 Task: Add an event with the title Second Lunch and Learn: Effective Presentation Techniques and Storytelling, date '2023/11/27', time 7:50 AM to 9:50 AMand add a description: Welcome to our Team Building Workshop on Communication Skills, a dynamic and interactive session designed to enhance communication effectiveness and foster stronger collaboration within your team. This workshop is tailored for individuals who want to improve their communication skills, build rapport, and establish a foundation of open and effective communication within their team., put the event into Red category . Add location for the event as: 456 Philae Temple, Aswan, Egypt, logged in from the account softage.10@softage.netand send the event invitation to softage.9@softage.net and softage.8@softage.net. Set a reminder for the event 15 minutes before
Action: Mouse moved to (86, 106)
Screenshot: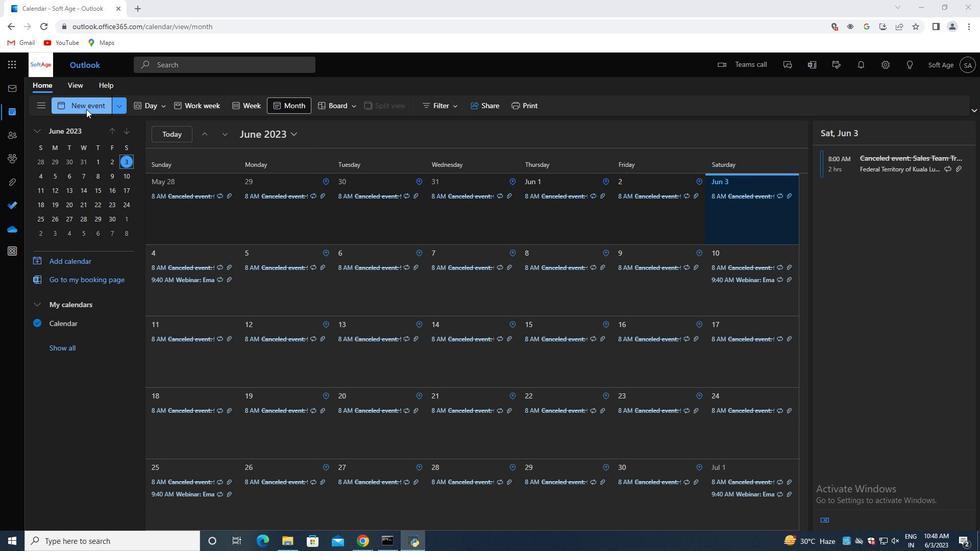 
Action: Mouse pressed left at (86, 106)
Screenshot: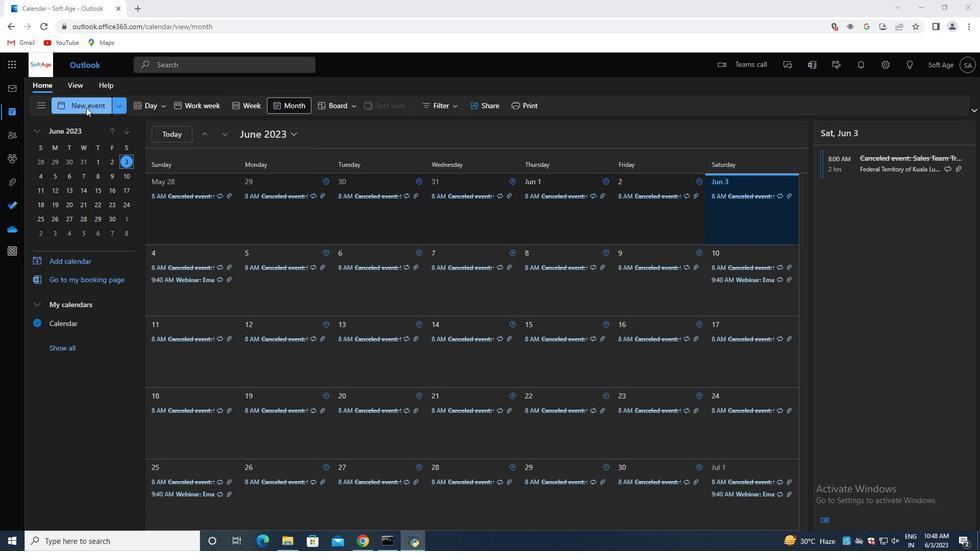 
Action: Mouse moved to (260, 172)
Screenshot: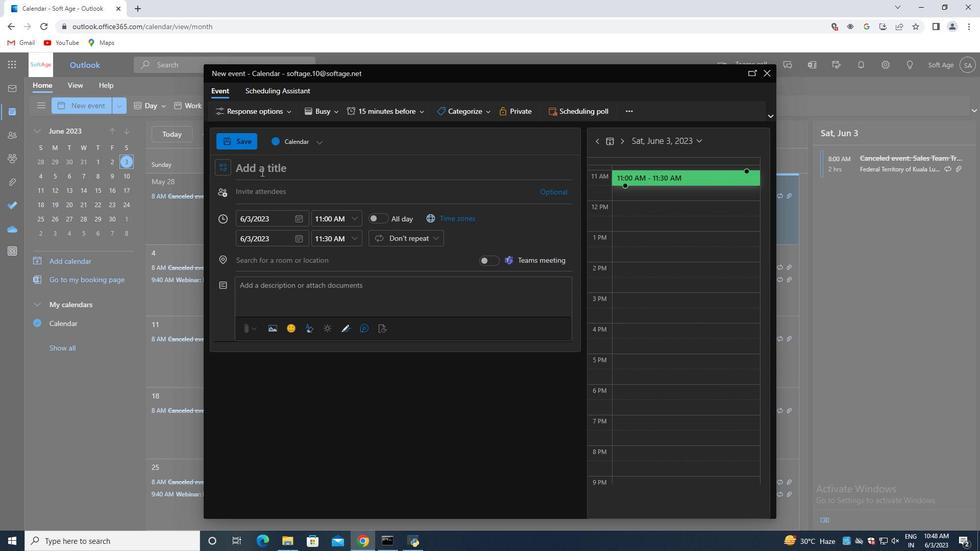 
Action: Mouse pressed left at (260, 172)
Screenshot: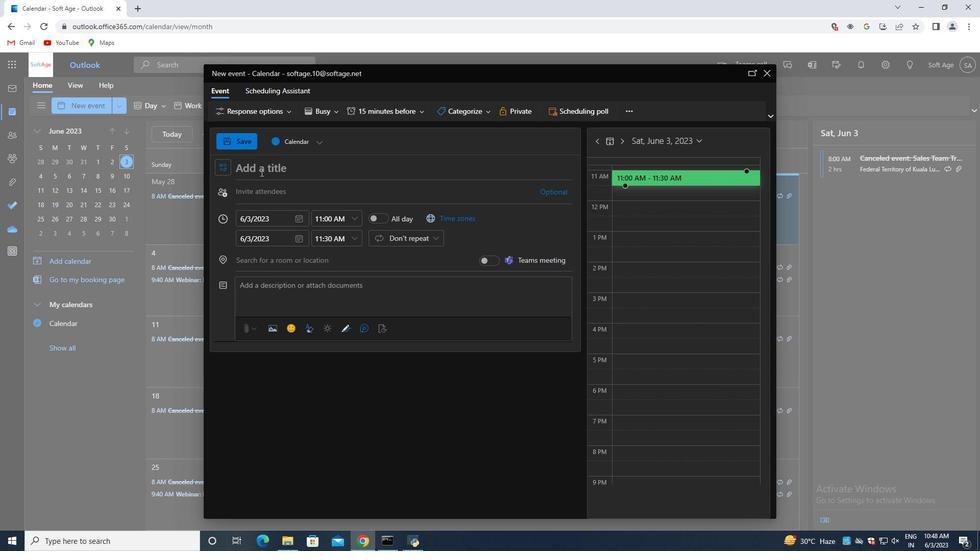 
Action: Key pressed <Key.shift>Second<Key.space><Key.shift>Lunch<Key.space>and<Key.space><Key.shift><Key.shift>Learn<Key.shift_r>:<Key.space><Key.shift><Key.shift><Key.shift><Key.shift><Key.shift><Key.shift><Key.shift><Key.shift>Effective<Key.space><Key.shift>Presentation<Key.space><Key.shift>Techniques<Key.space>and<Key.space><Key.shift>Storytelling
Screenshot: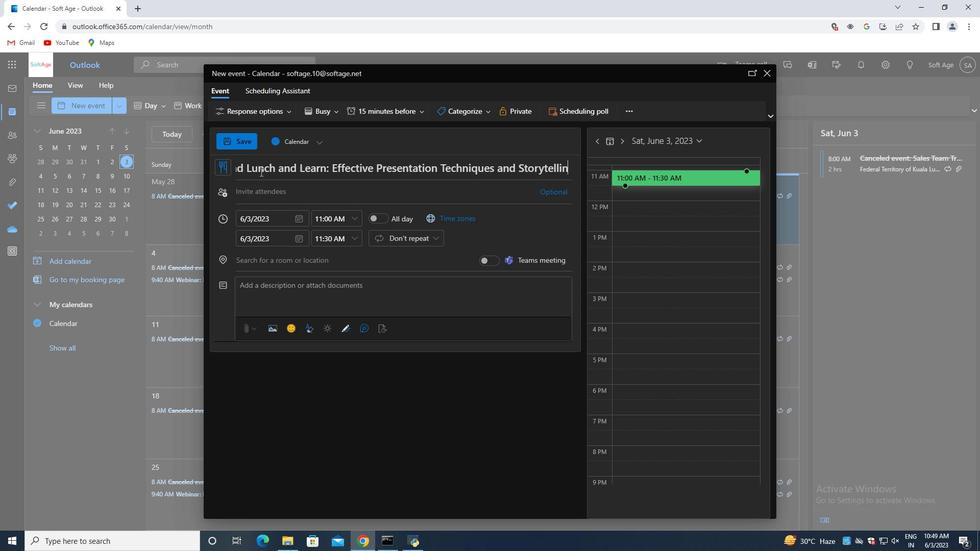 
Action: Mouse moved to (298, 217)
Screenshot: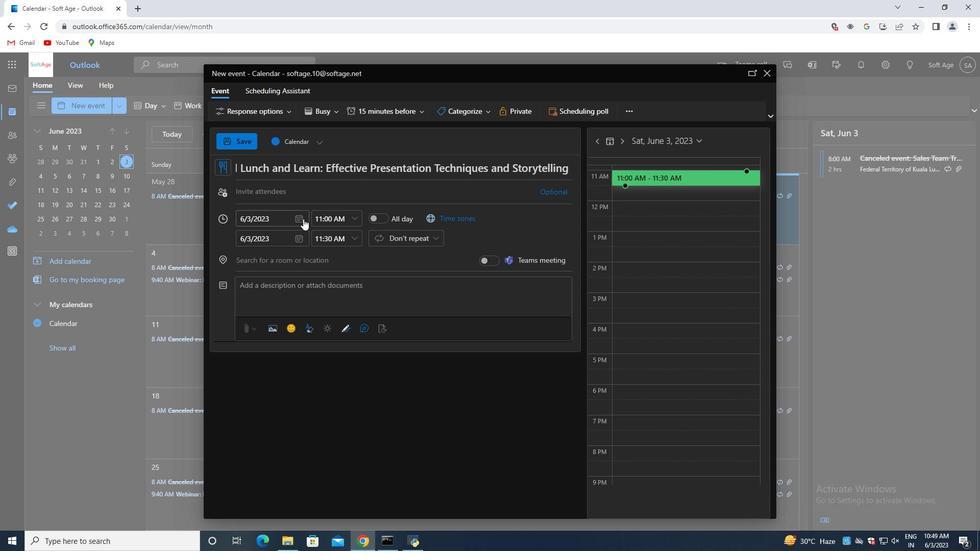 
Action: Mouse pressed left at (298, 217)
Screenshot: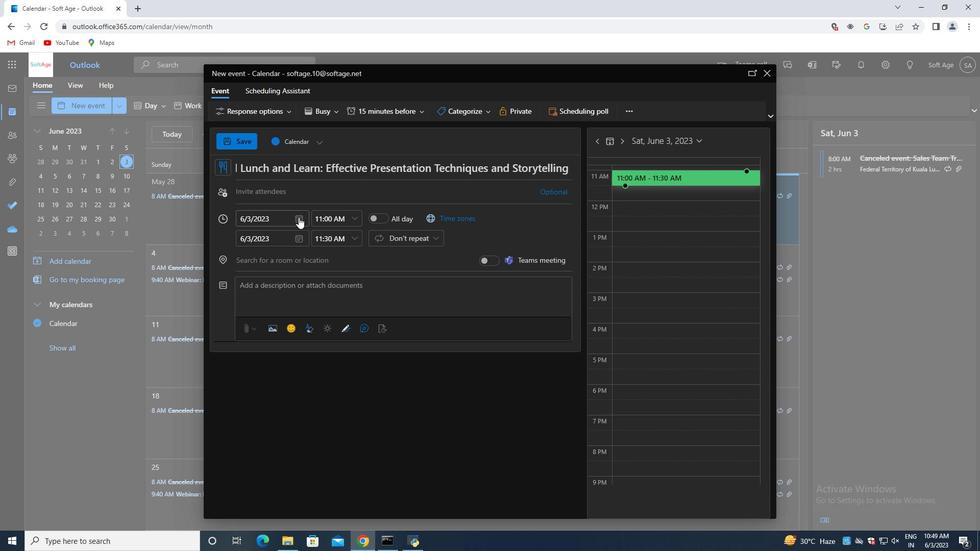
Action: Mouse moved to (337, 240)
Screenshot: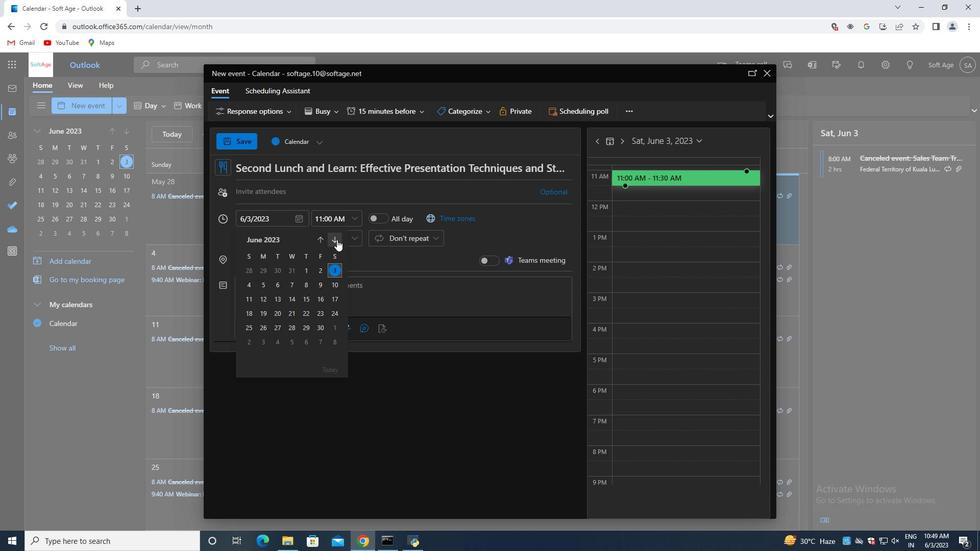 
Action: Mouse pressed left at (337, 240)
Screenshot: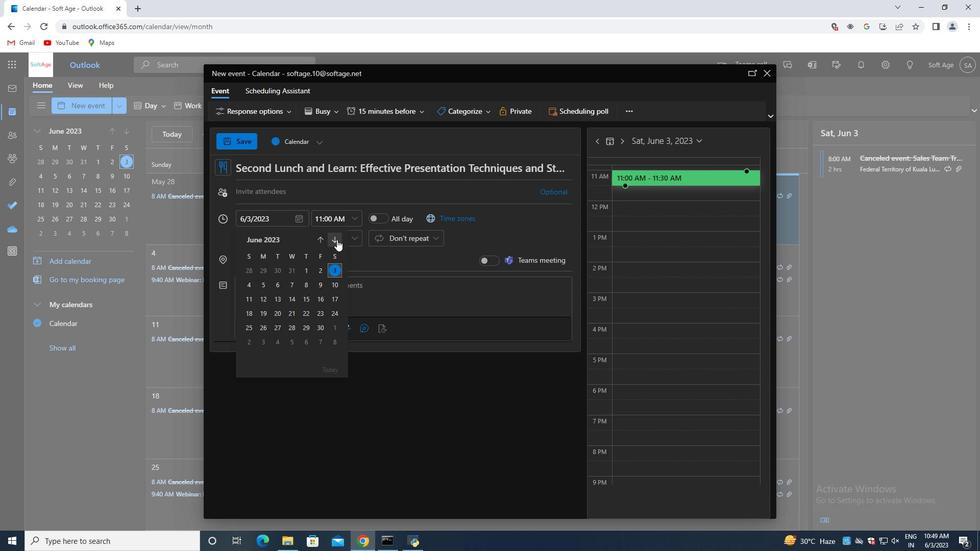 
Action: Mouse pressed left at (337, 240)
Screenshot: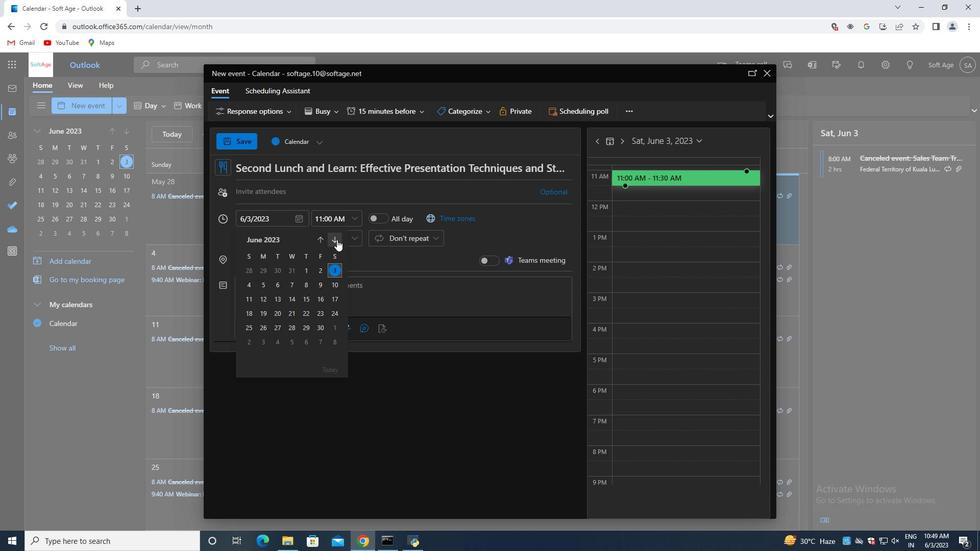 
Action: Mouse pressed left at (337, 240)
Screenshot: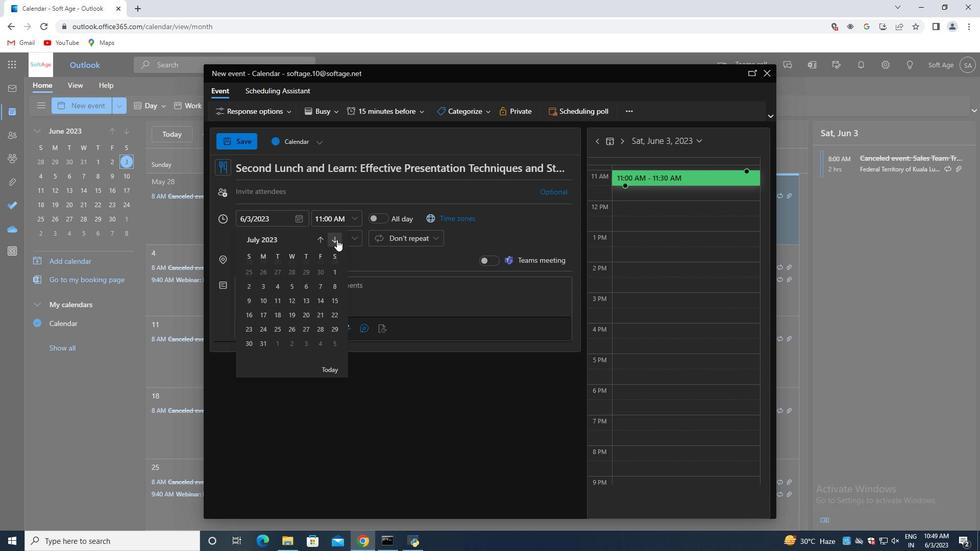 
Action: Mouse moved to (336, 240)
Screenshot: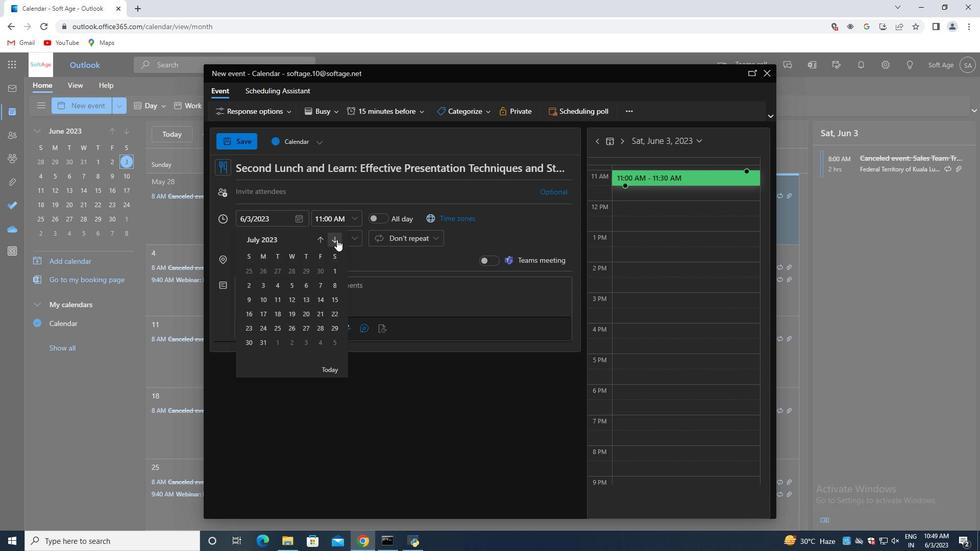 
Action: Mouse pressed left at (336, 240)
Screenshot: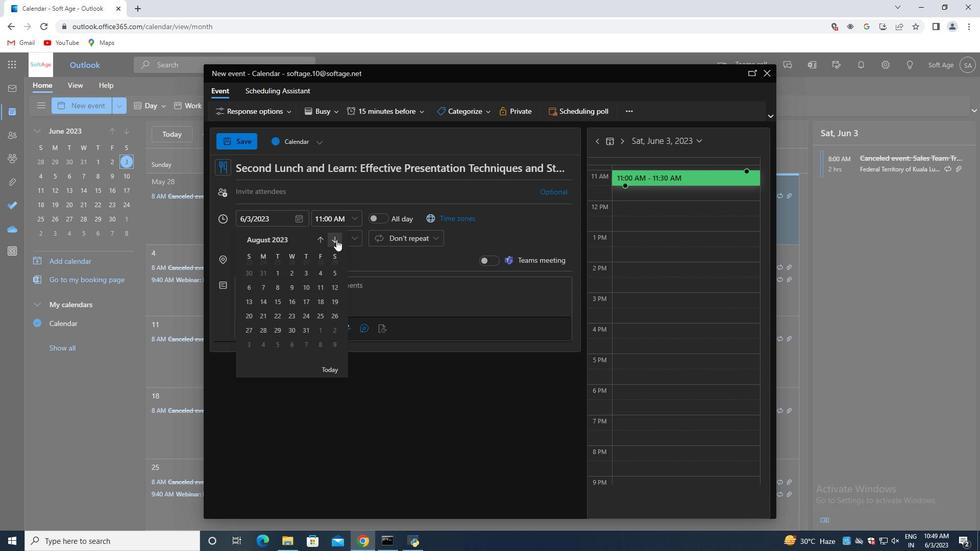 
Action: Mouse moved to (336, 240)
Screenshot: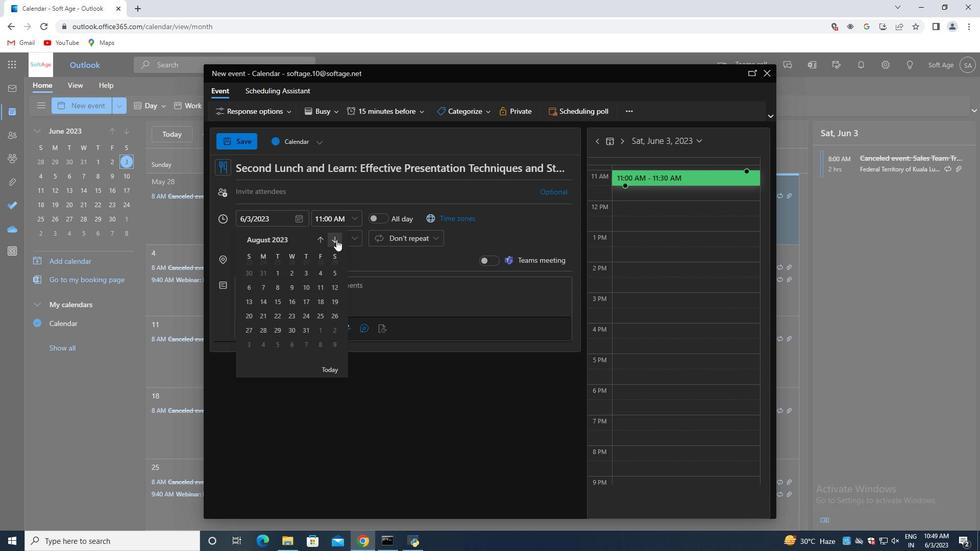 
Action: Mouse pressed left at (336, 240)
Screenshot: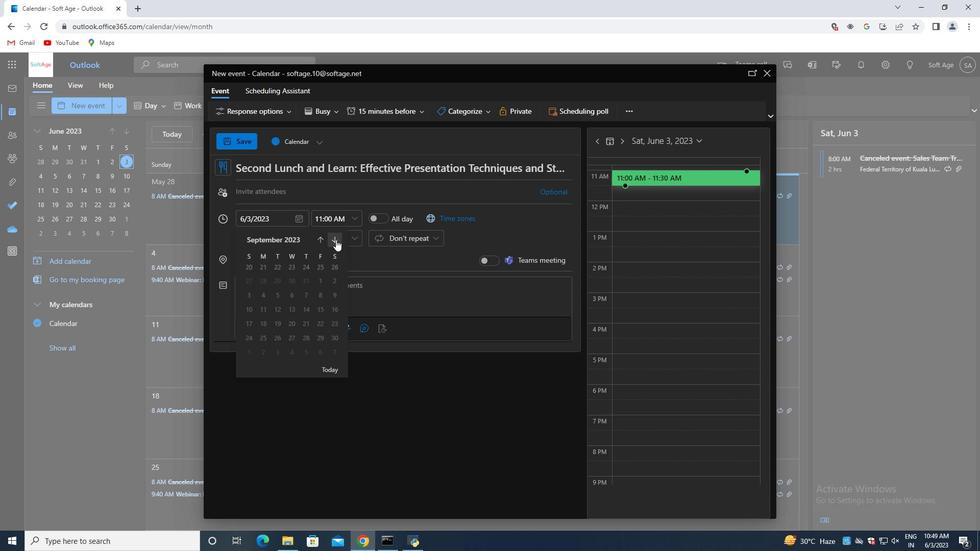 
Action: Mouse moved to (263, 326)
Screenshot: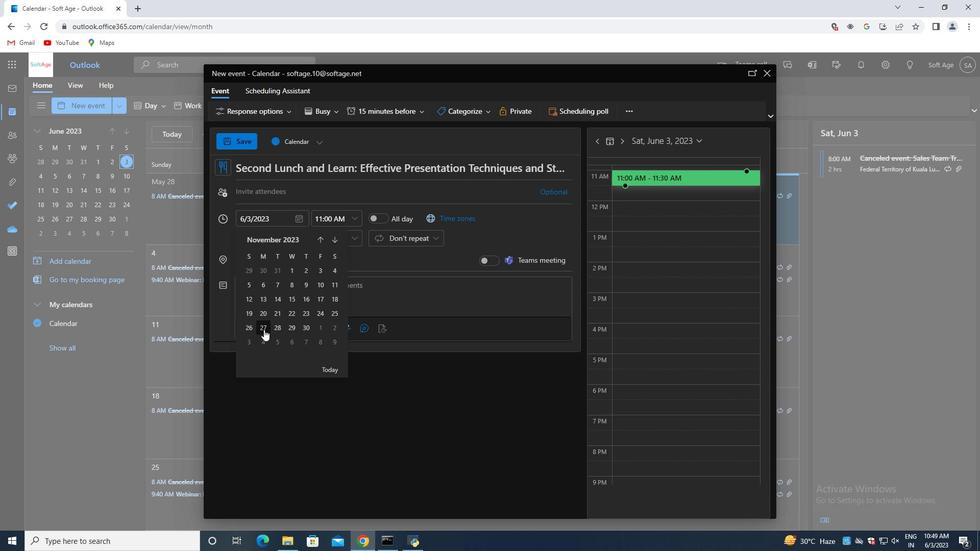 
Action: Mouse pressed left at (263, 326)
Screenshot: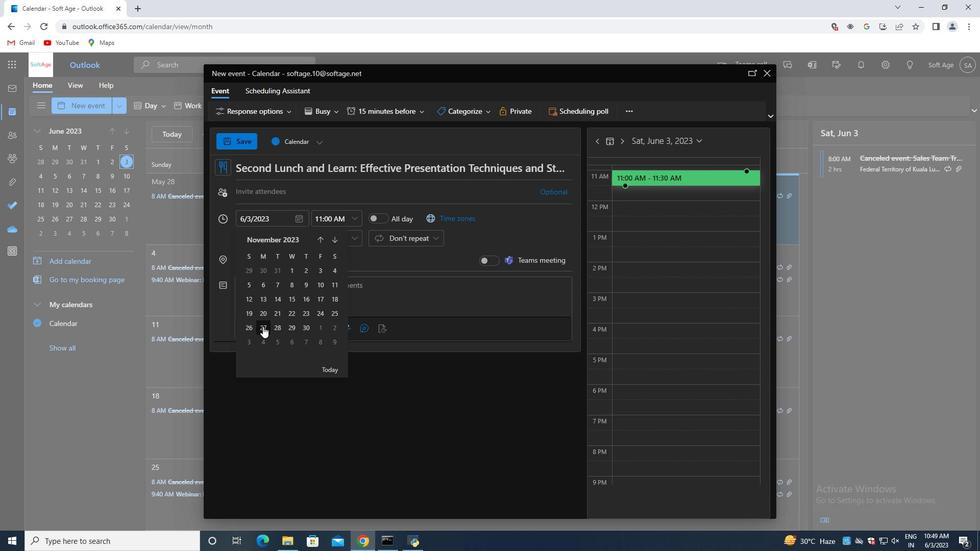 
Action: Mouse moved to (353, 215)
Screenshot: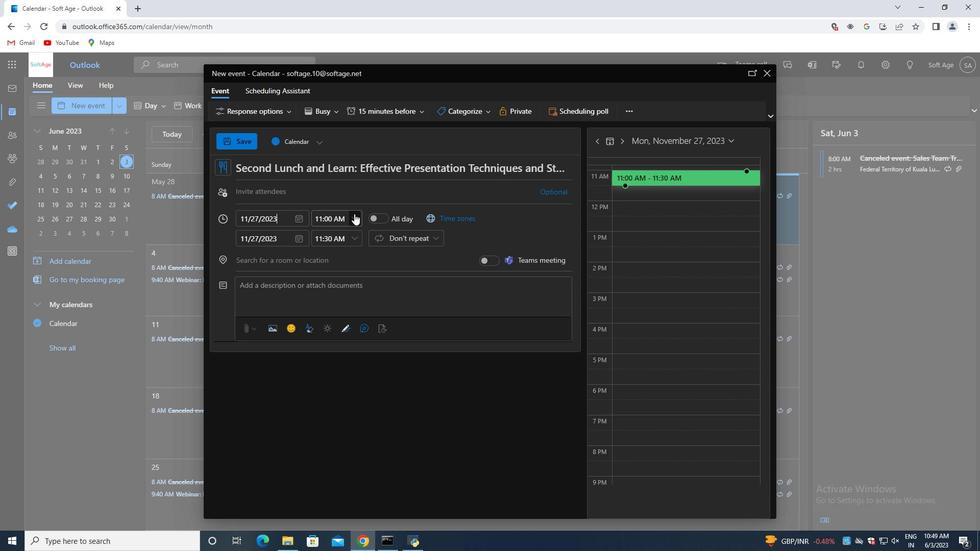 
Action: Mouse pressed left at (353, 215)
Screenshot: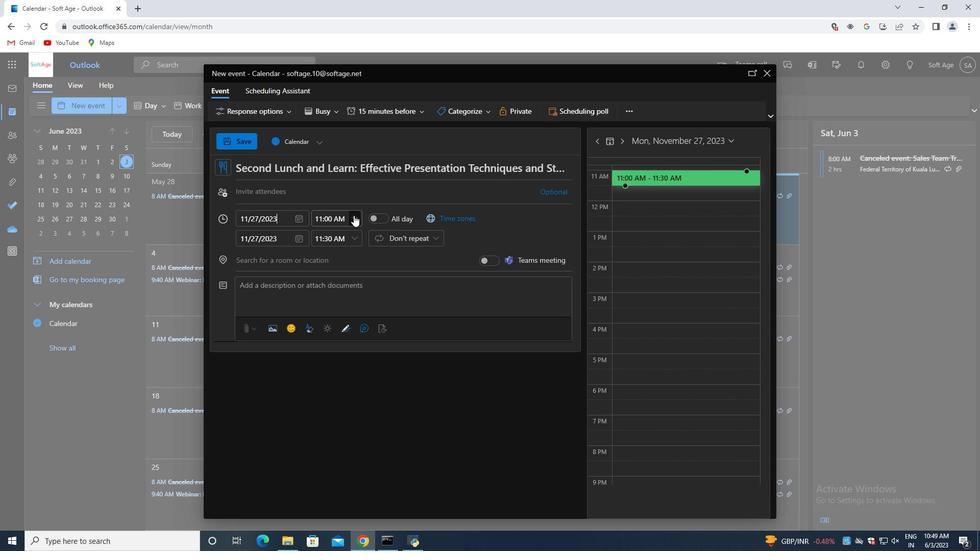
Action: Mouse moved to (332, 268)
Screenshot: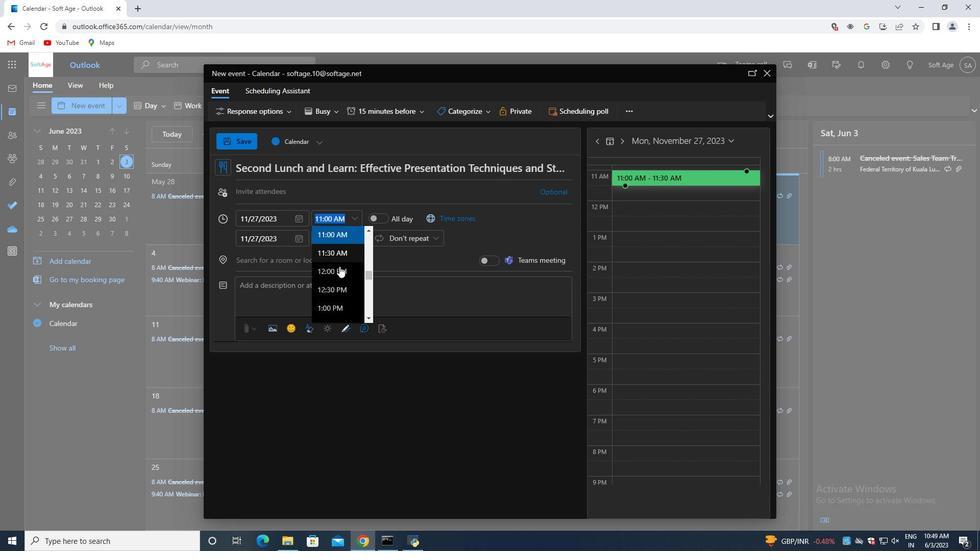 
Action: Mouse scrolled (332, 268) with delta (0, 0)
Screenshot: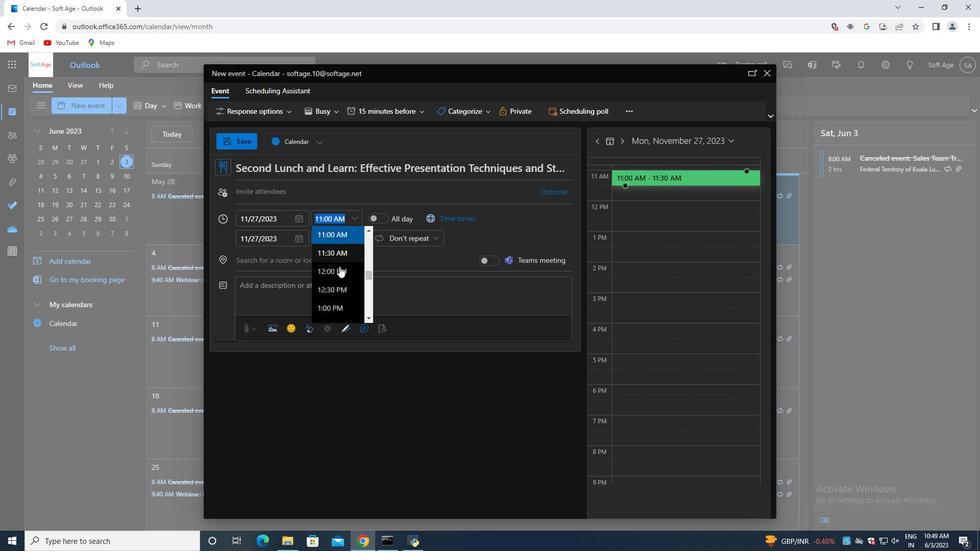 
Action: Mouse moved to (332, 267)
Screenshot: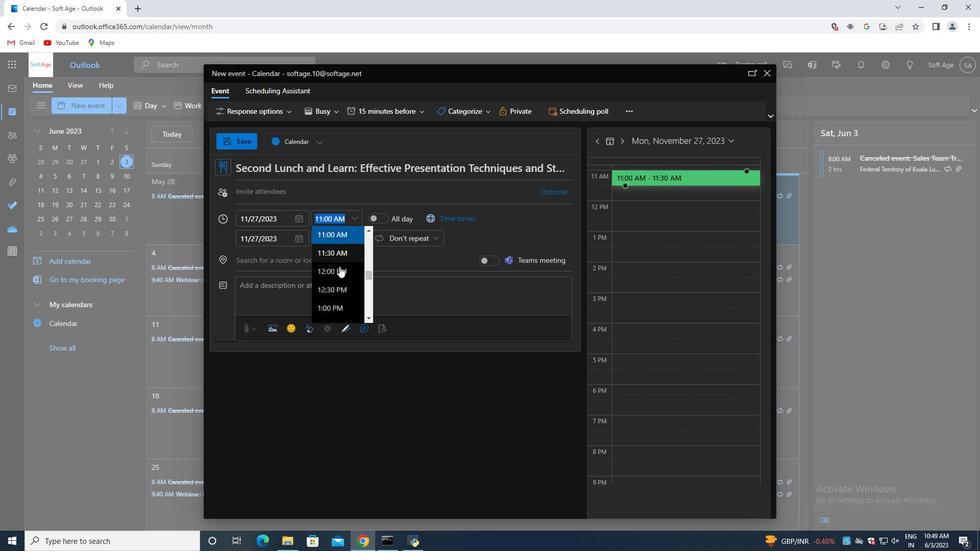 
Action: Mouse scrolled (332, 268) with delta (0, 0)
Screenshot: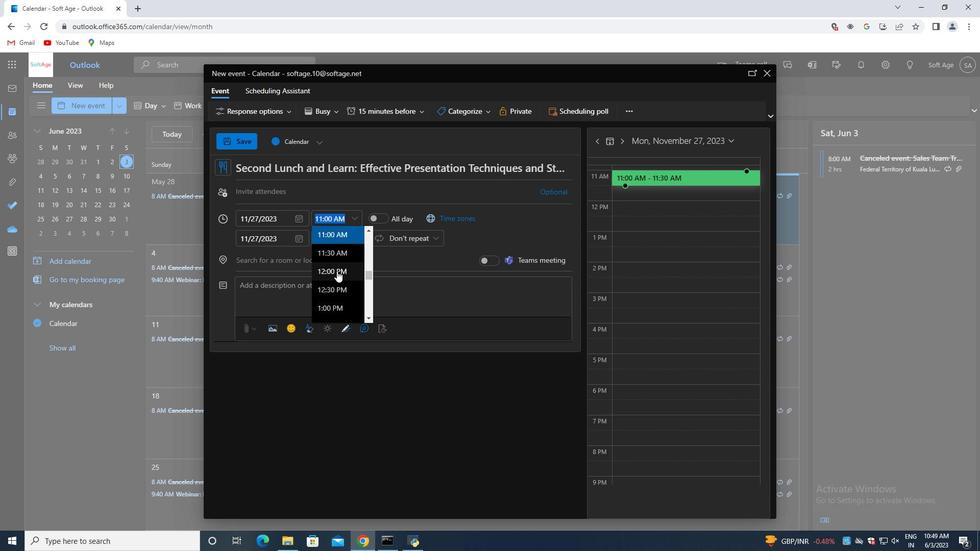 
Action: Mouse scrolled (332, 268) with delta (0, 0)
Screenshot: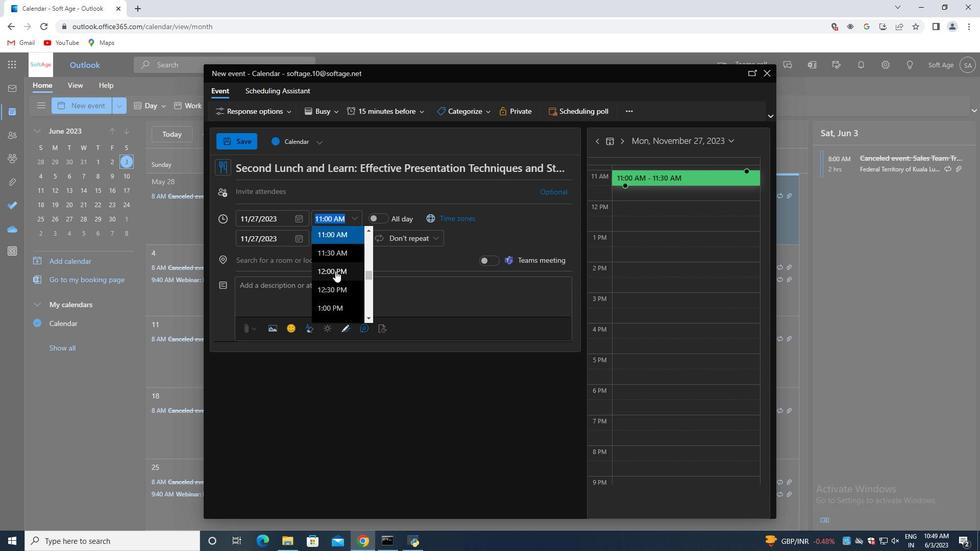 
Action: Mouse moved to (334, 256)
Screenshot: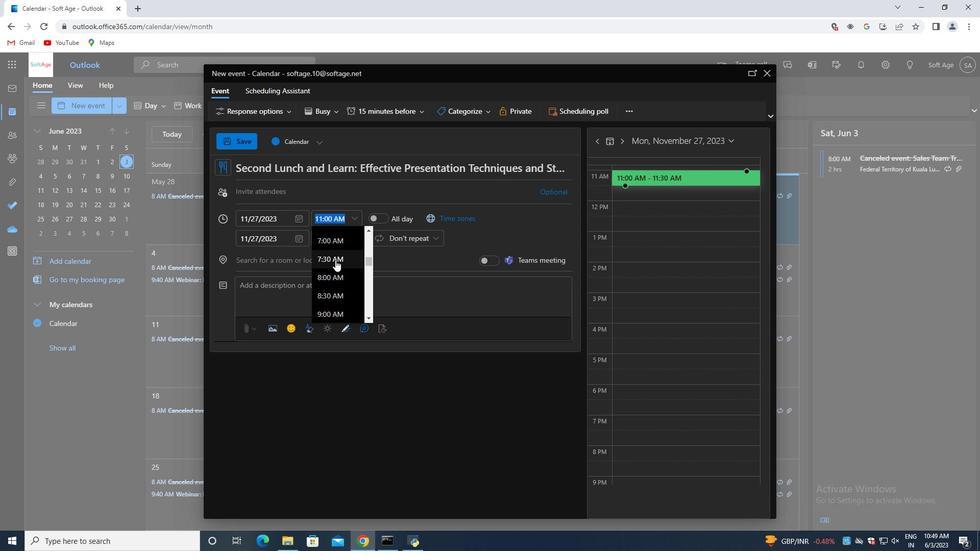 
Action: Mouse pressed left at (334, 256)
Screenshot: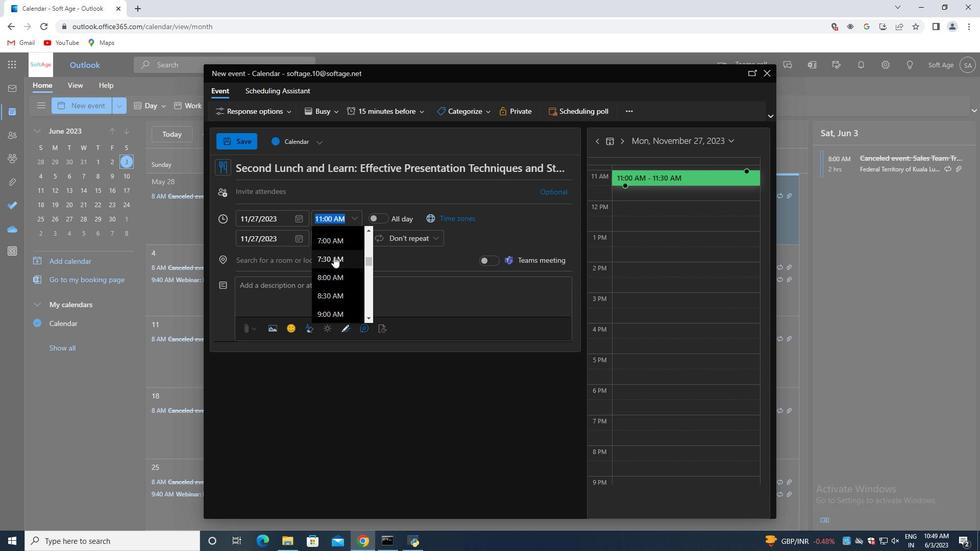 
Action: Mouse moved to (323, 218)
Screenshot: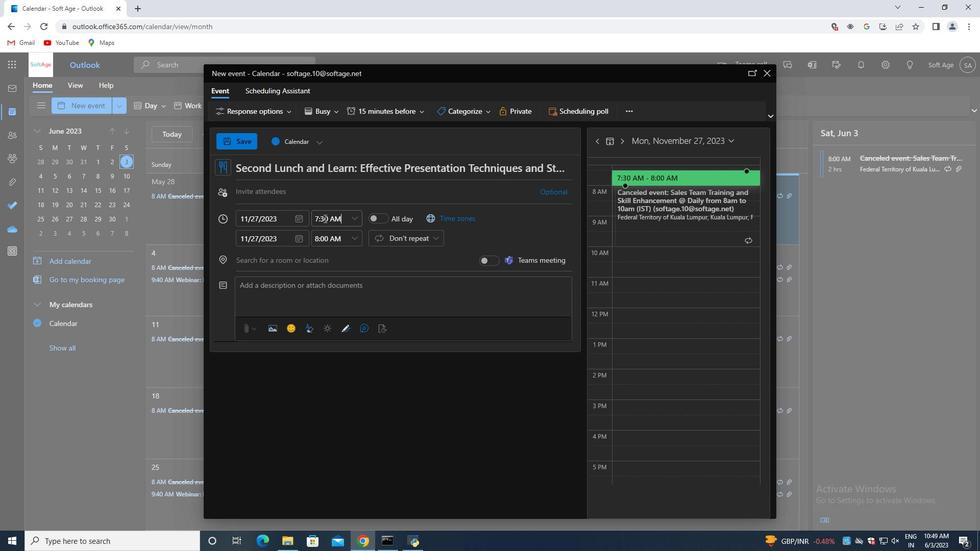 
Action: Mouse pressed left at (323, 218)
Screenshot: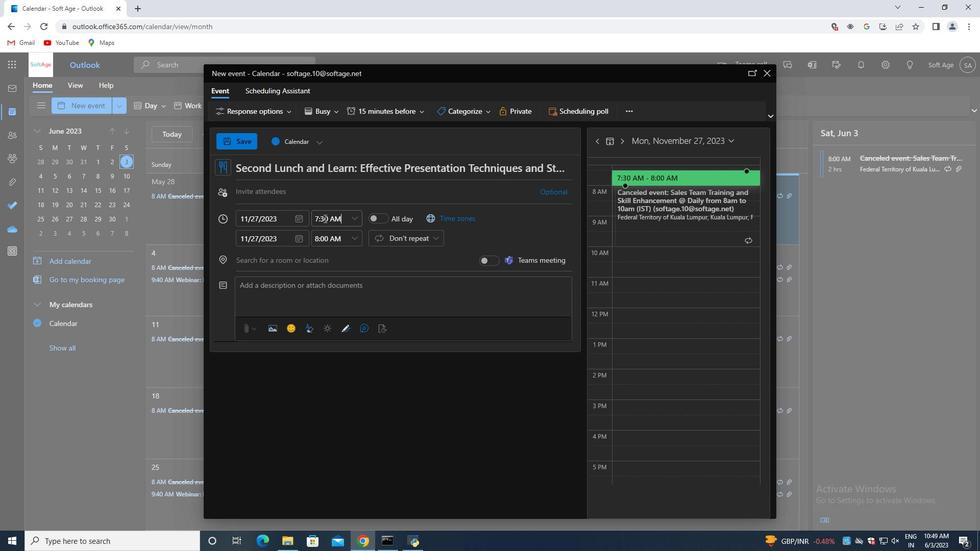 
Action: Key pressed <Key.backspace>5
Screenshot: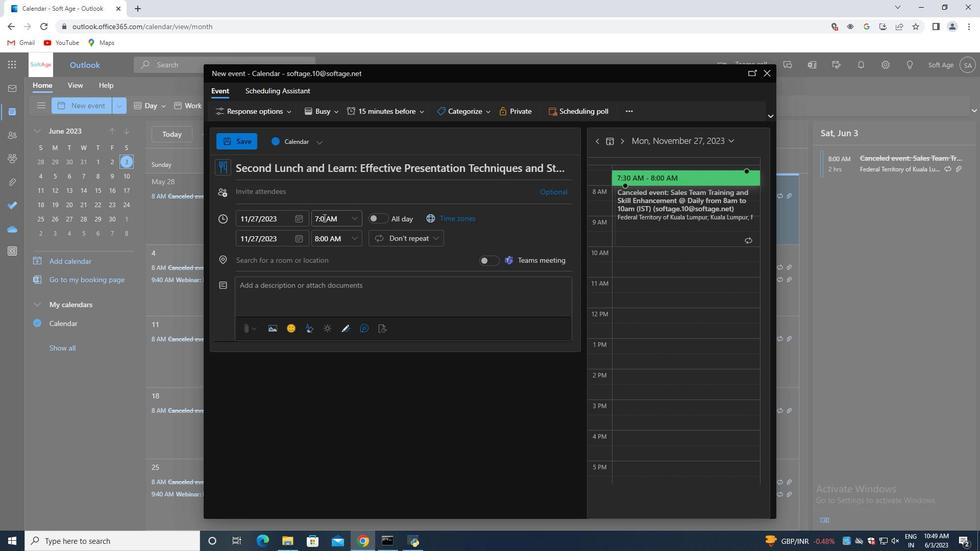 
Action: Mouse moved to (356, 237)
Screenshot: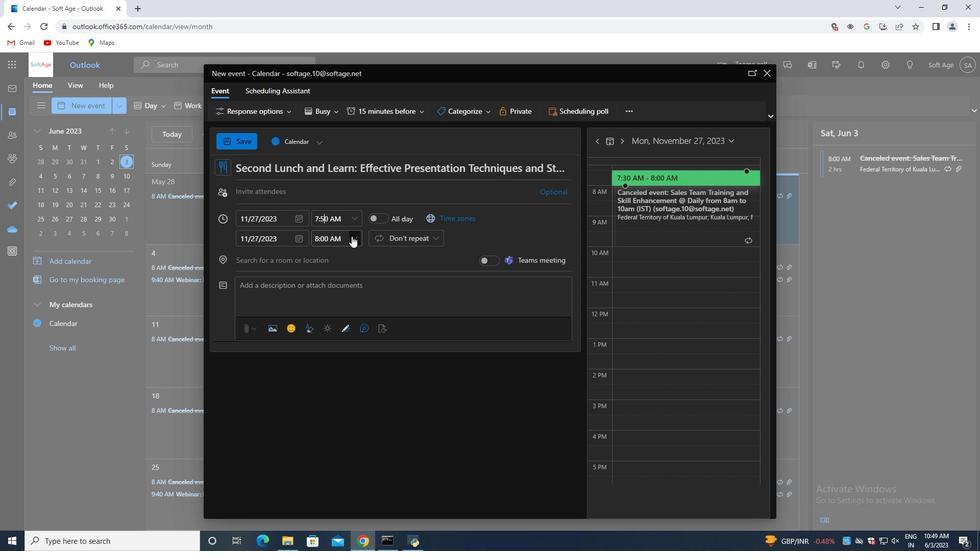 
Action: Mouse pressed left at (356, 237)
Screenshot: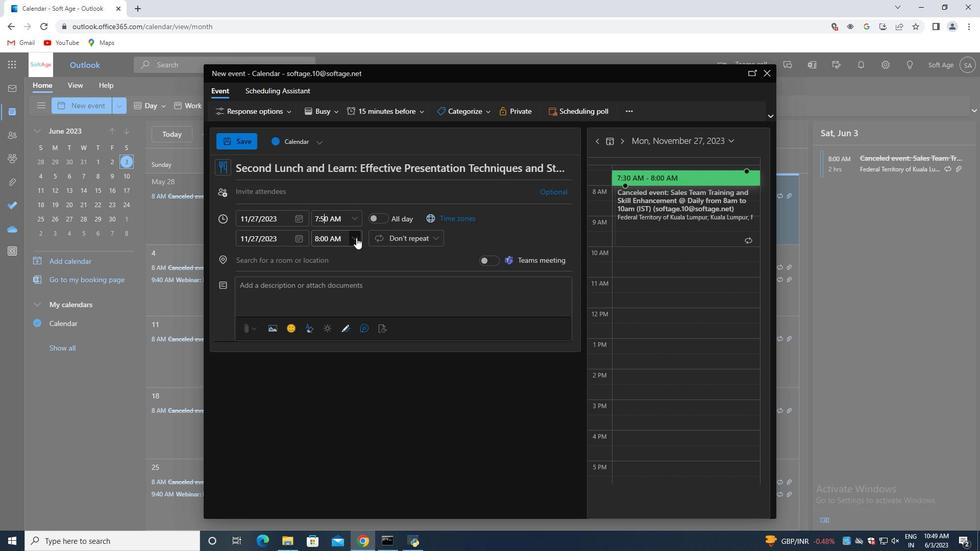 
Action: Mouse moved to (337, 306)
Screenshot: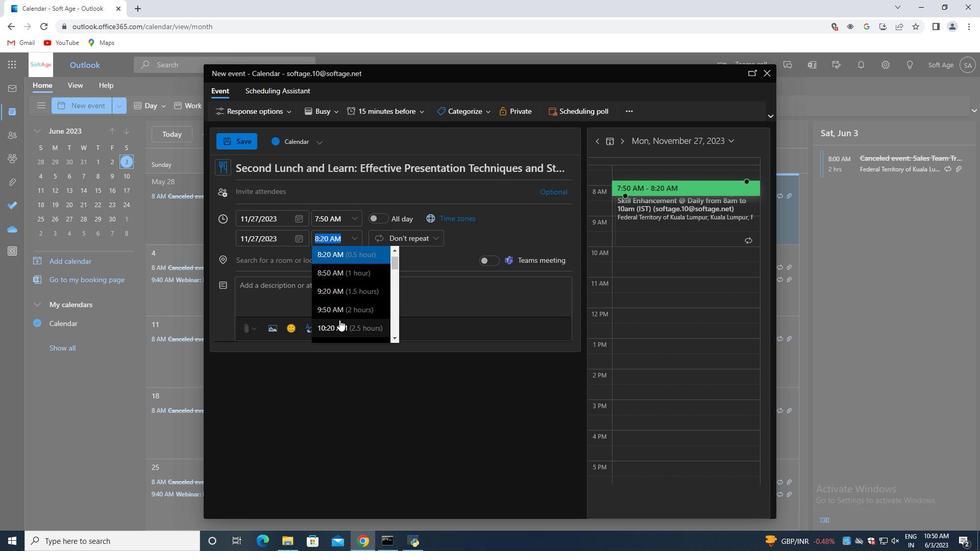 
Action: Mouse pressed left at (337, 306)
Screenshot: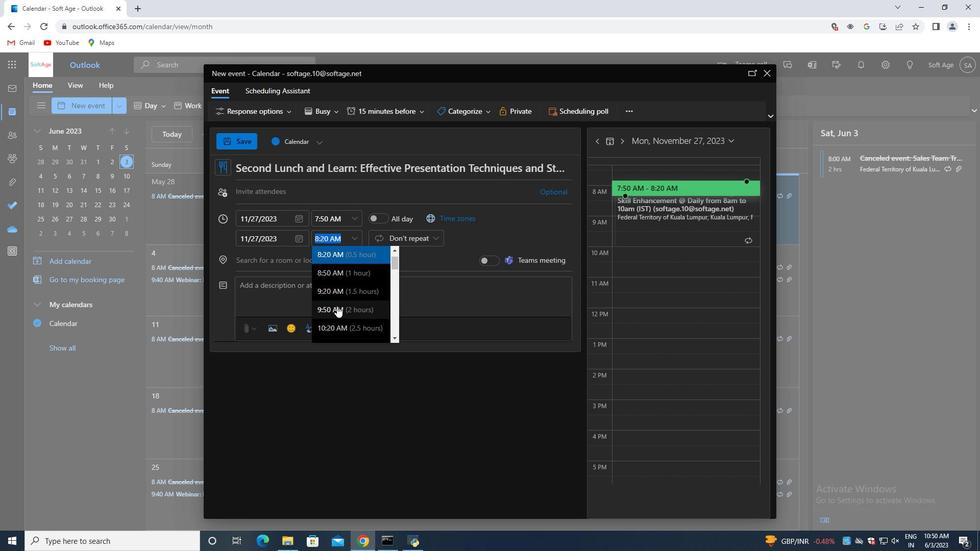 
Action: Mouse moved to (342, 286)
Screenshot: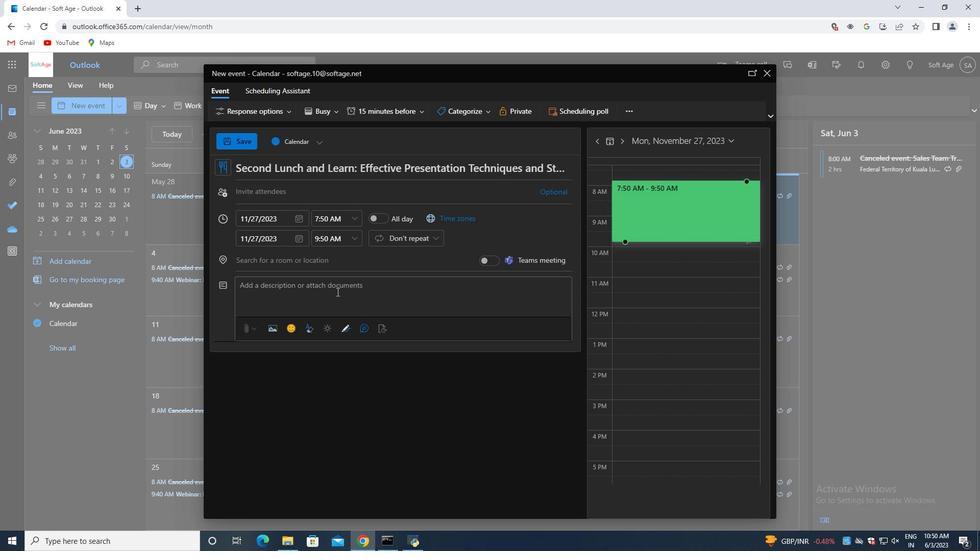 
Action: Mouse pressed left at (342, 286)
Screenshot: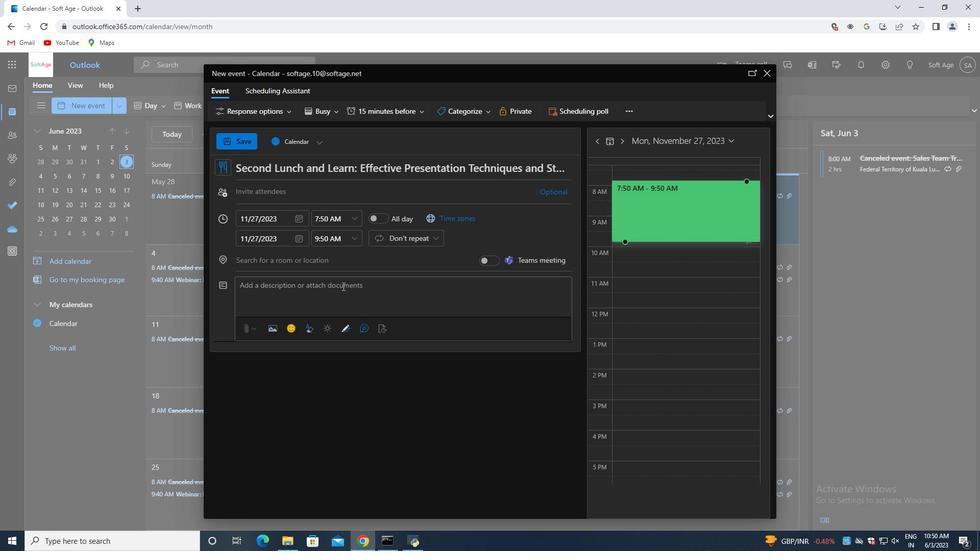 
Action: Mouse moved to (342, 286)
Screenshot: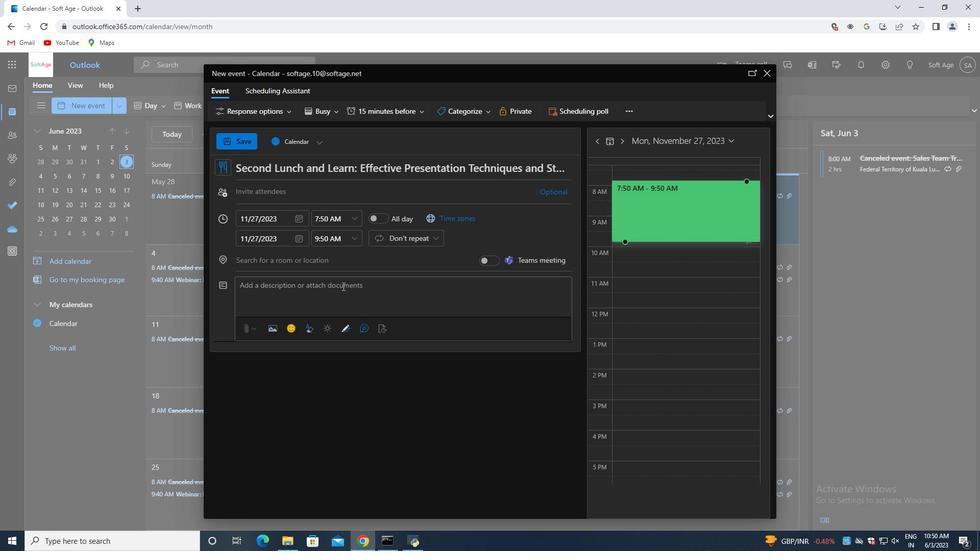 
Action: Key pressed <Key.backspace><Key.shift>Welcome<Key.space>to<Key.space>our<Key.space><Key.shift><Key.shift>Team<Key.space><Key.shift>V<Key.backspace><Key.shift>Building<Key.space><Key.shift>Workshop<Key.space>on<Key.space><Key.shift>Communication<Key.space><Key.shift>Skills,<Key.space>a<Key.space>dynamic<Key.space>and<Key.space>interactive<Key.space>session<Key.space>designed<Key.space>to<Key.space>enhance<Key.space>communication<Key.space>effectiveness<Key.space>and<Key.space>foster<Key.space>stronger<Key.space>collaboration<Key.space>within<Key.space>your<Key.space>team,<Key.backspace>.<Key.space><Key.shift>This<Key.space>workshop<Key.space>is<Key.space>tailored<Key.space>for<Key.space>individy<Key.backspace>ual<Key.space><Key.backspace>s<Key.space>who<Key.space>want<Key.space>to<Key.space>improve<Key.space>their<Key.space>communication<Key.space>skills,<Key.space>build<Key.space>rapport,<Key.space>and<Key.space>establish<Key.space>a<Key.space>foundation<Key.space>of<Key.space>open<Key.space>and<Key.space>effective<Key.space>communicatioj<Key.backspace>n<Key.space>within<Key.space>their<Key.space>team.
Screenshot: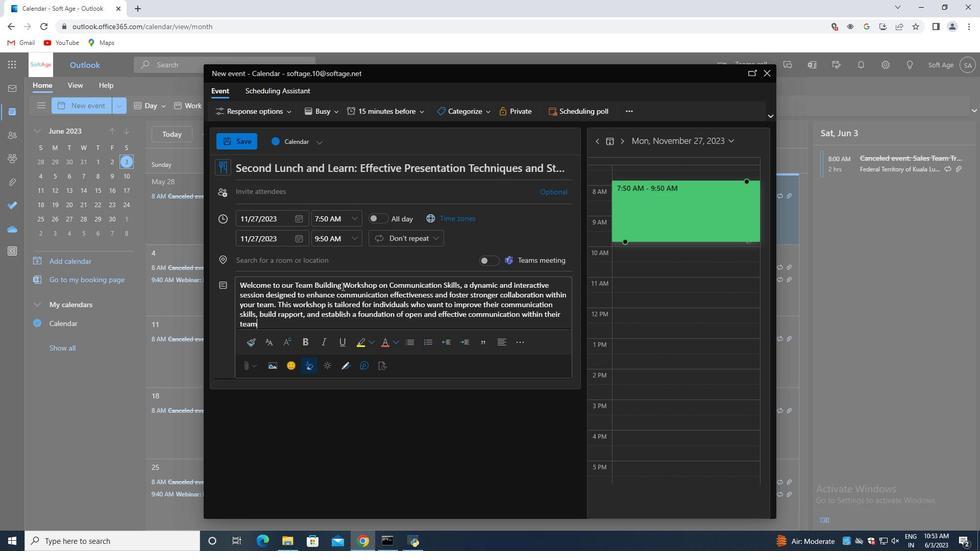 
Action: Mouse moved to (462, 110)
Screenshot: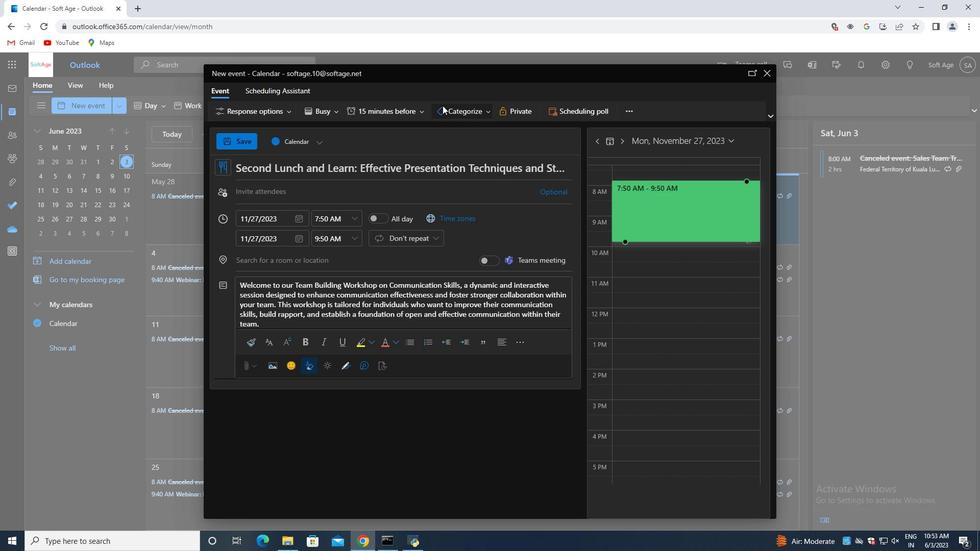 
Action: Mouse pressed left at (462, 110)
Screenshot: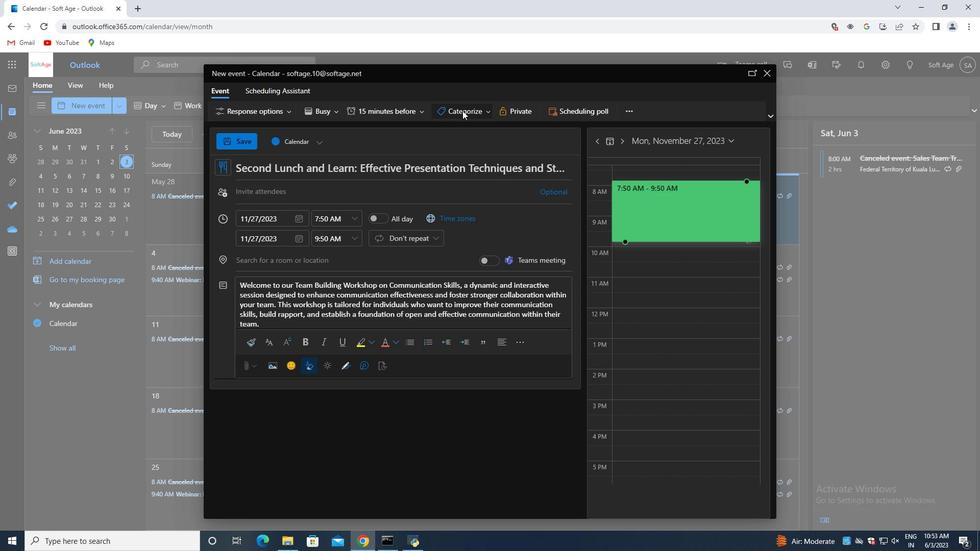 
Action: Mouse moved to (473, 209)
Screenshot: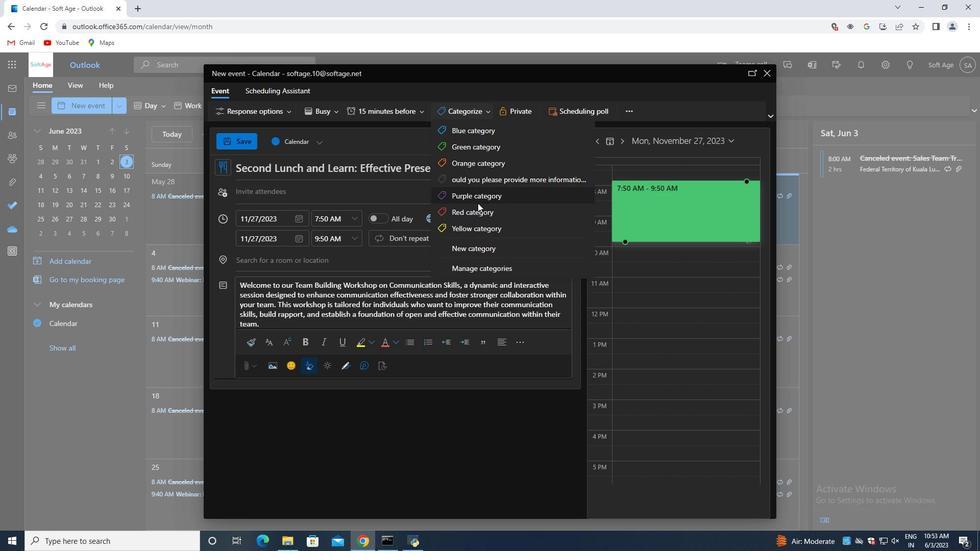 
Action: Mouse pressed left at (473, 209)
Screenshot: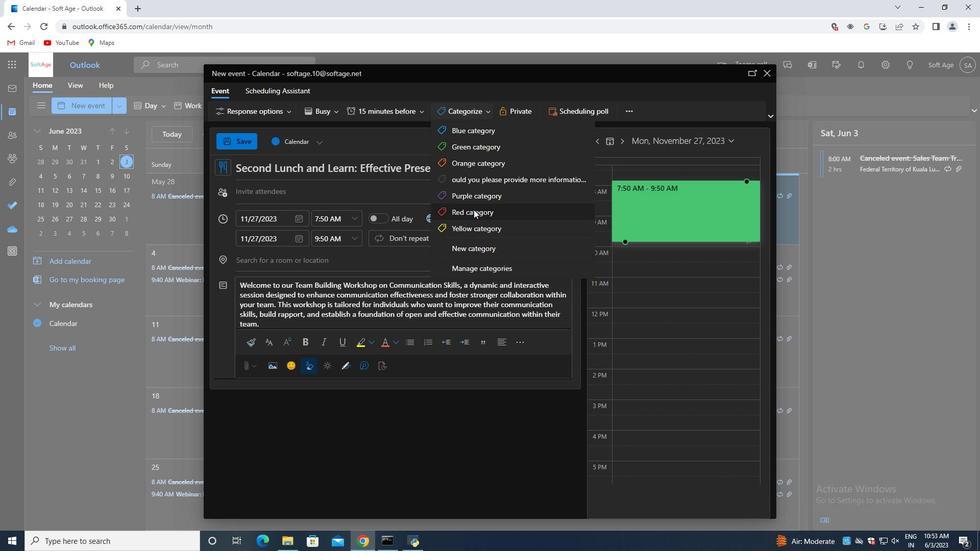 
Action: Mouse moved to (313, 257)
Screenshot: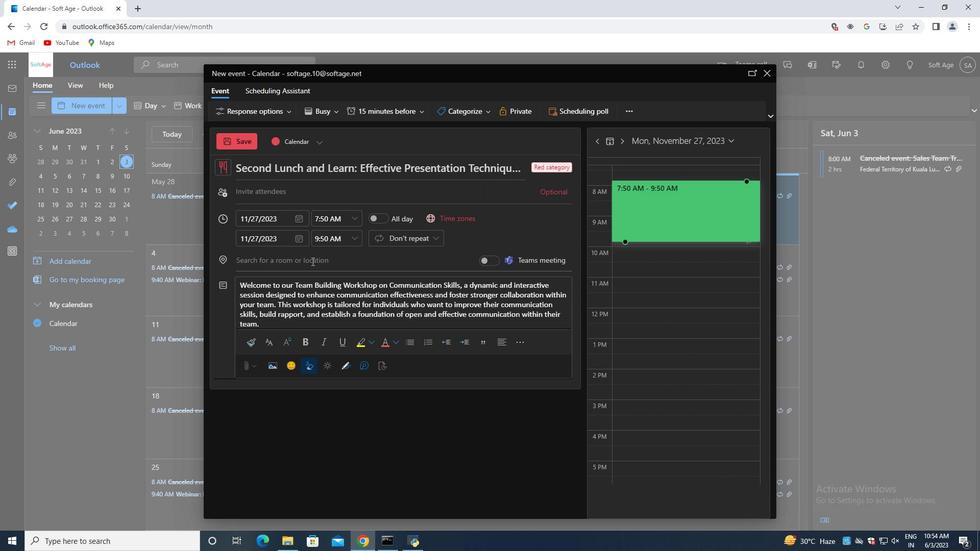 
Action: Mouse pressed left at (313, 257)
Screenshot: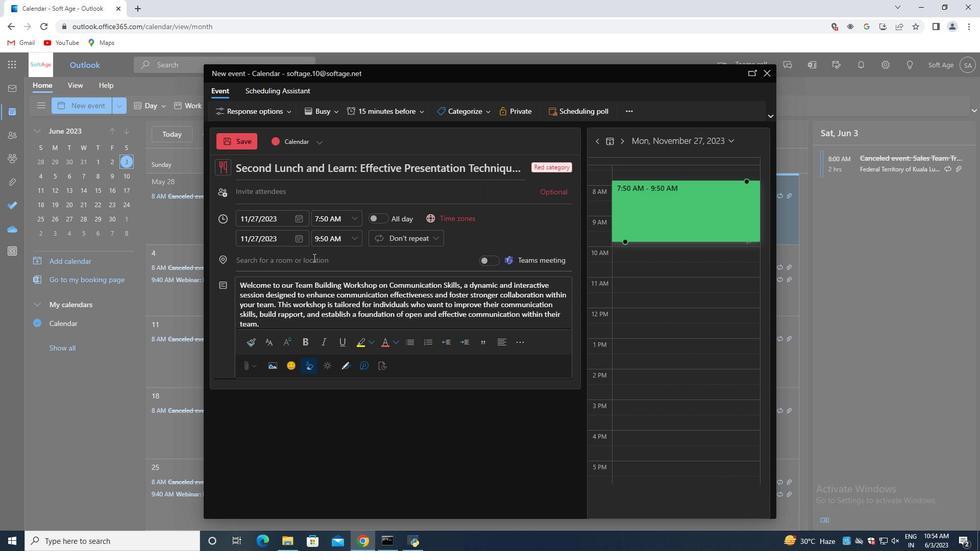 
Action: Key pressed 456<Key.space><Key.shift>Philae<Key.space><Key.shift>Temple,<Key.space><Key.shift><Key.shift><Key.shift><Key.shift><Key.shift><Key.shift><Key.shift><Key.shift><Key.shift><Key.shift><Key.shift><Key.shift><Key.shift><Key.shift><Key.shift><Key.shift><Key.shift><Key.shift><Key.shift><Key.shift><Key.shift><Key.shift><Key.shift><Key.shift><Key.shift><Key.shift><Key.shift><Key.shift><Key.shift>Aswan,<Key.space><Key.shift><Key.shift><Key.shift>Egypt
Screenshot: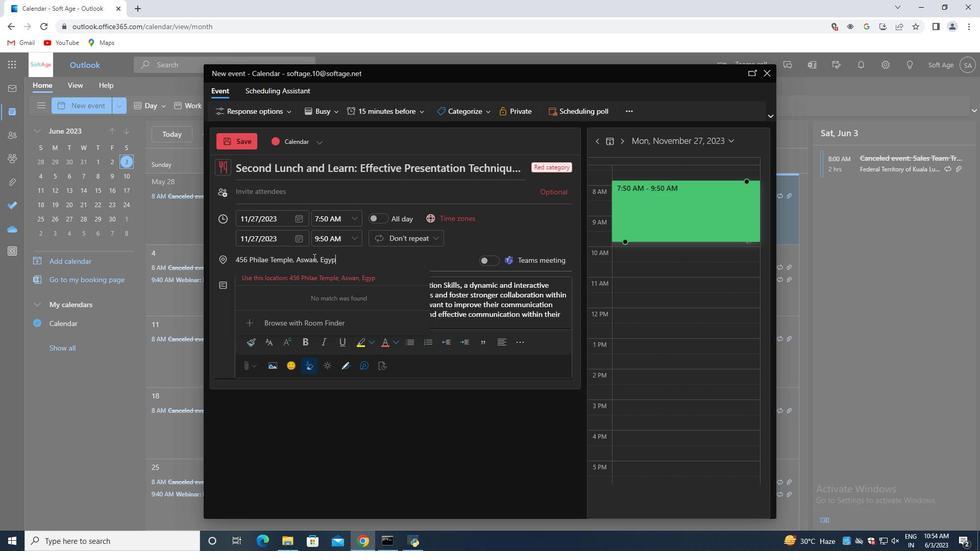 
Action: Mouse moved to (347, 279)
Screenshot: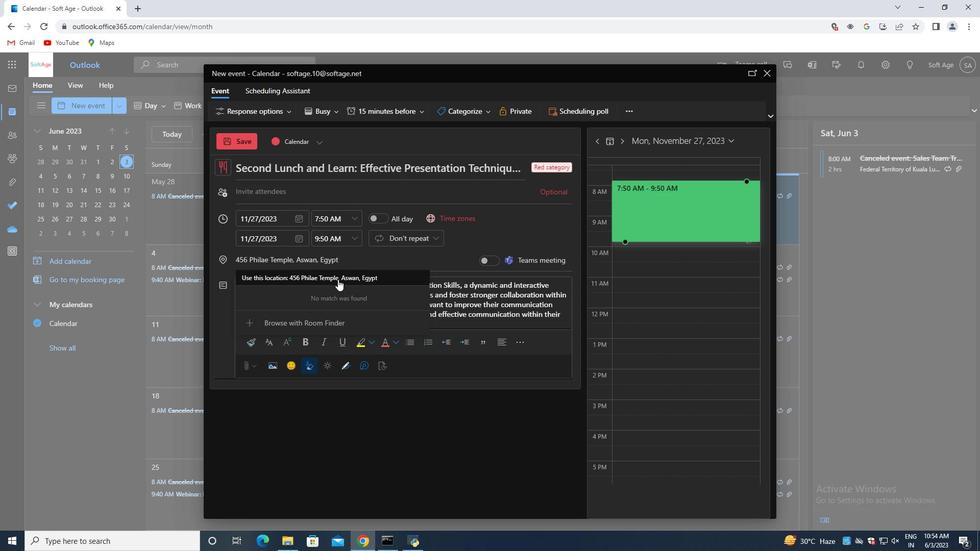 
Action: Mouse pressed left at (347, 279)
Screenshot: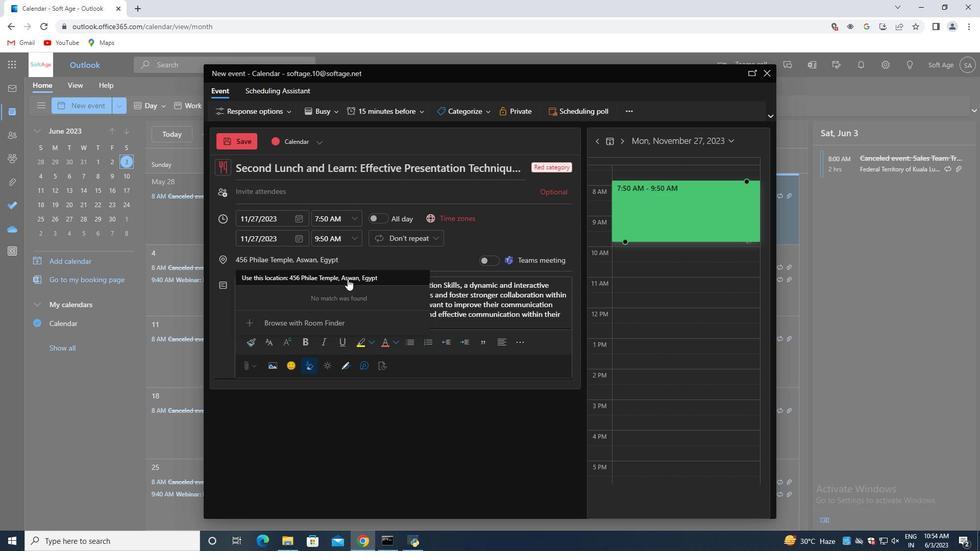
Action: Mouse moved to (261, 194)
Screenshot: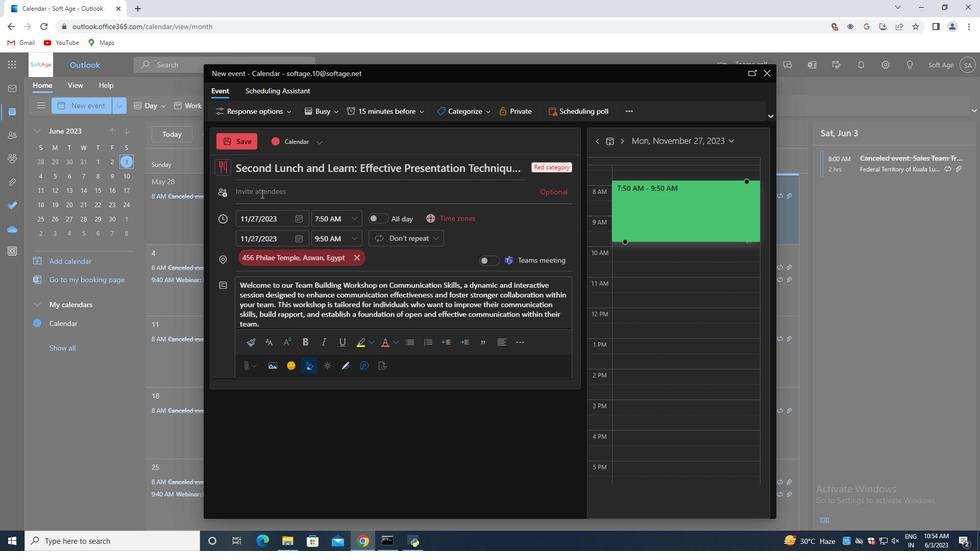 
Action: Mouse pressed left at (261, 194)
Screenshot: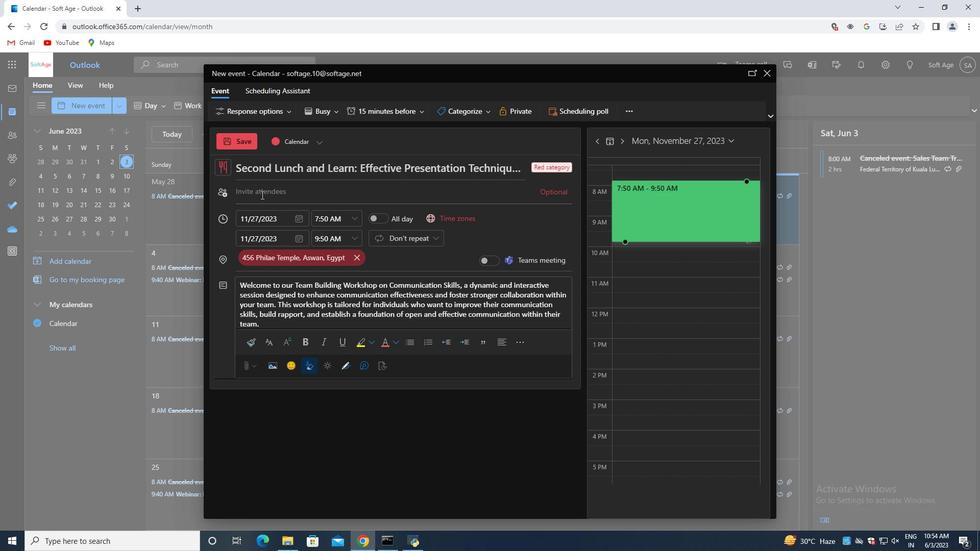 
Action: Key pressed softage.9<Key.shift>@softage.net
Screenshot: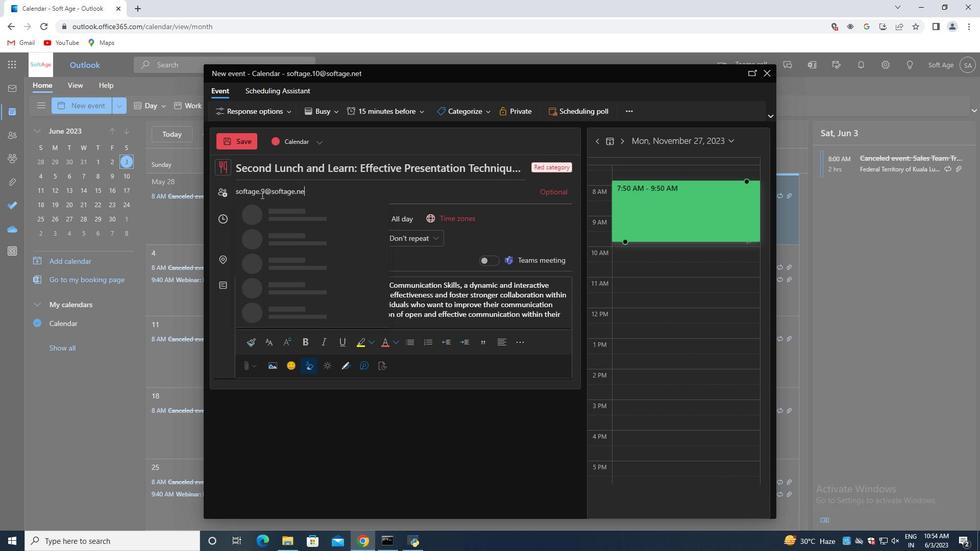 
Action: Mouse moved to (344, 208)
Screenshot: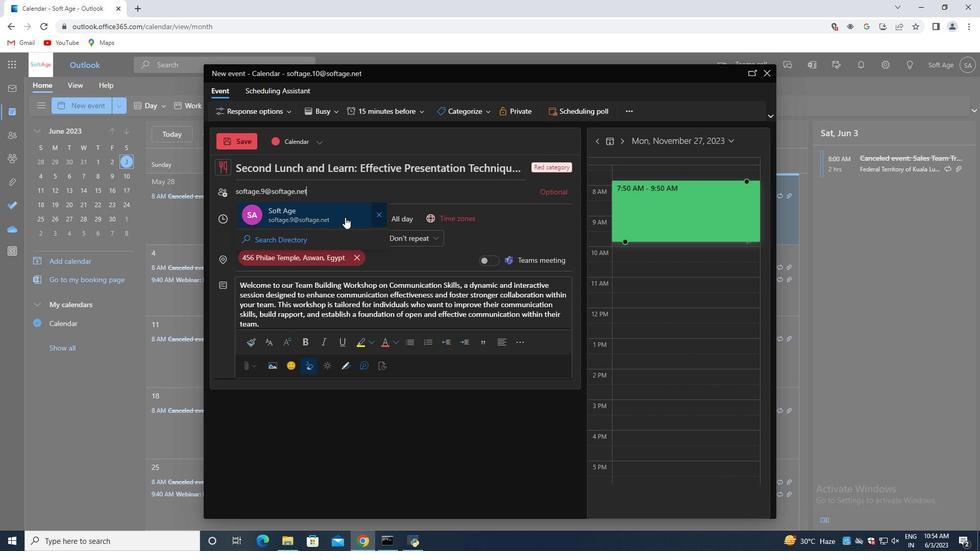 
Action: Mouse pressed left at (344, 208)
Screenshot: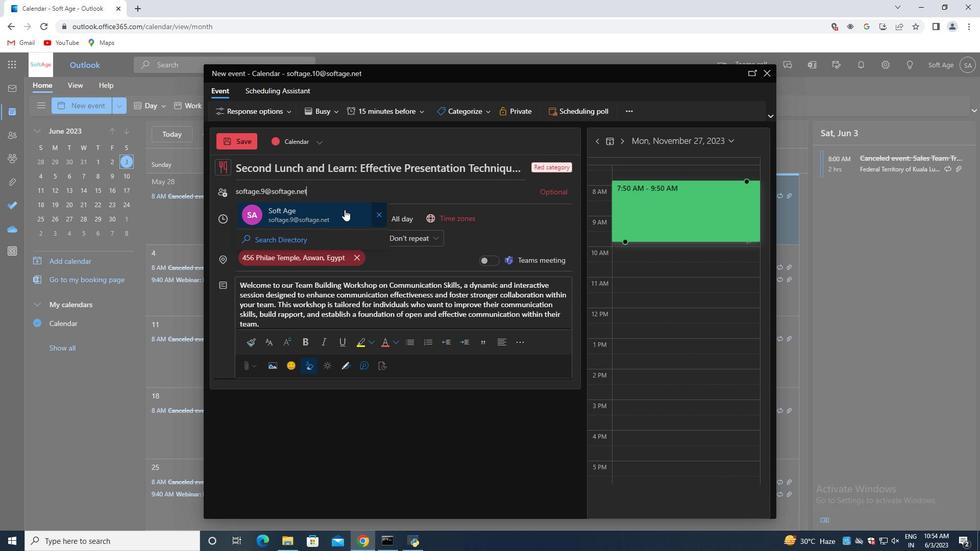 
Action: Key pressed softage.8<Key.shift>@softage.net
Screenshot: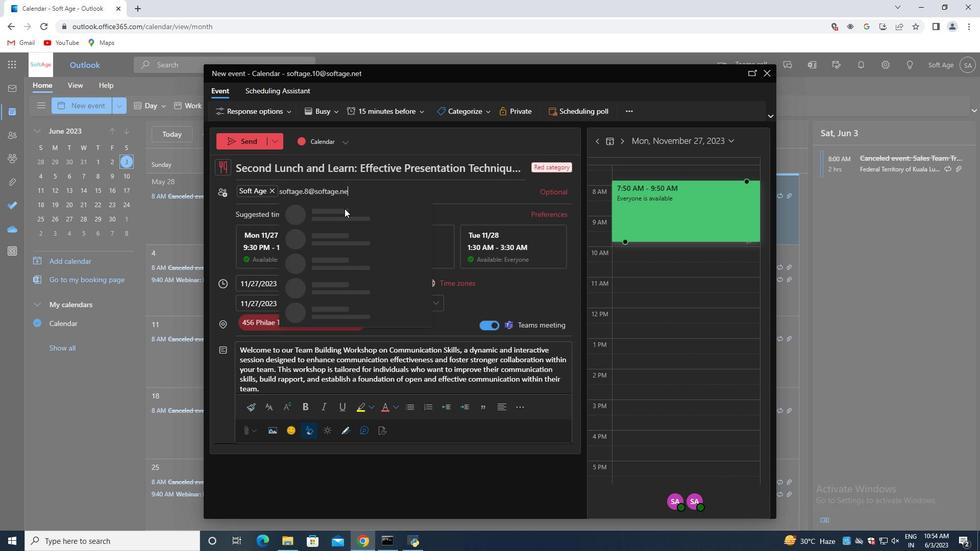 
Action: Mouse pressed left at (344, 208)
Screenshot: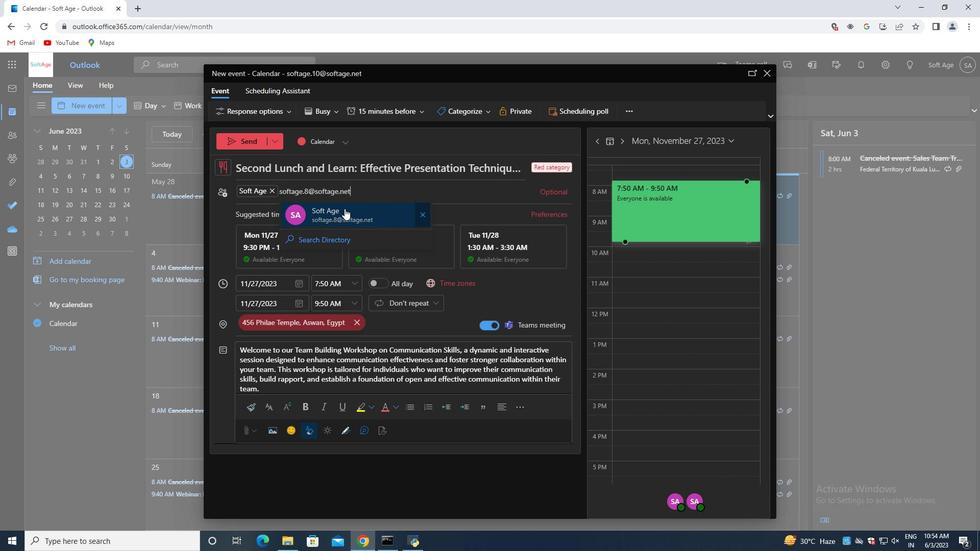 
Action: Mouse moved to (380, 109)
Screenshot: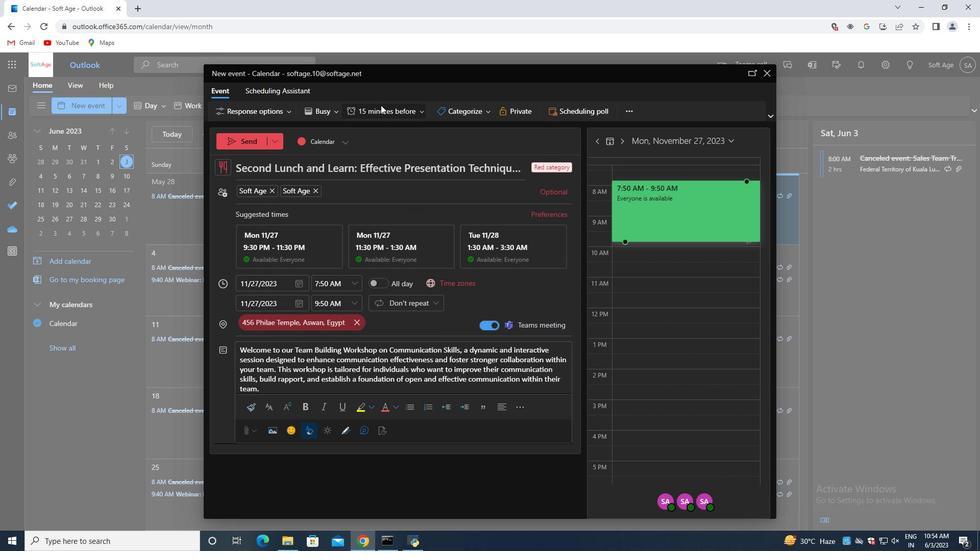 
Action: Mouse pressed left at (380, 109)
Screenshot: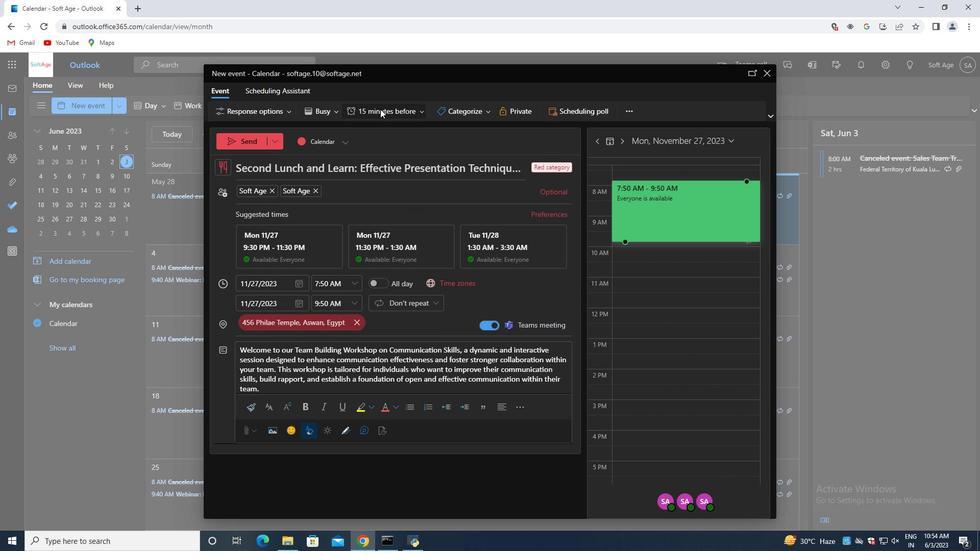 
Action: Mouse moved to (405, 188)
Screenshot: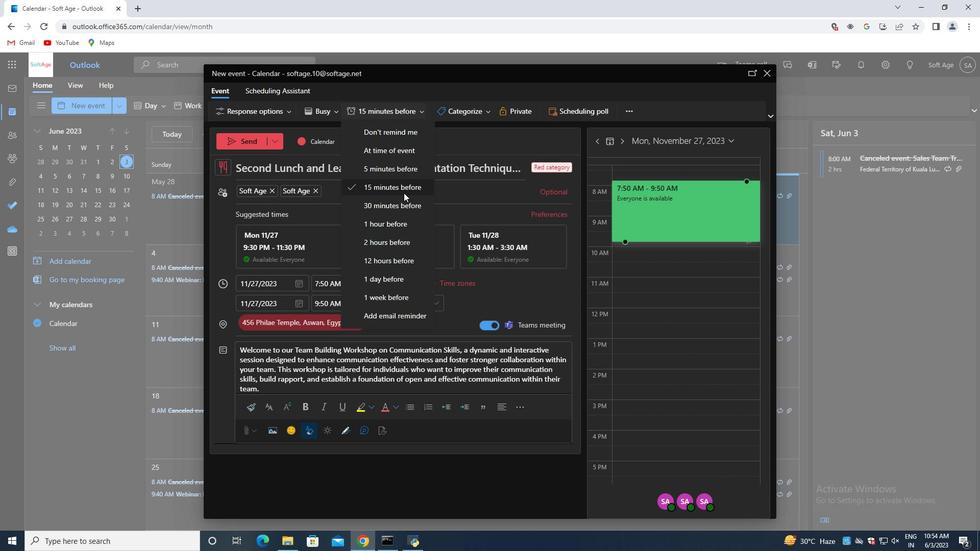 
Action: Mouse pressed left at (405, 188)
Screenshot: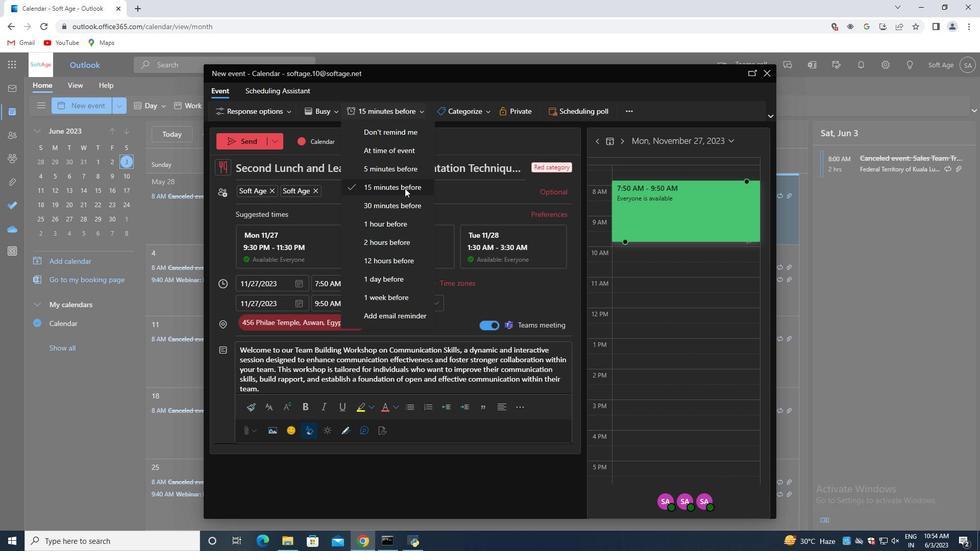 
Action: Mouse moved to (245, 139)
Screenshot: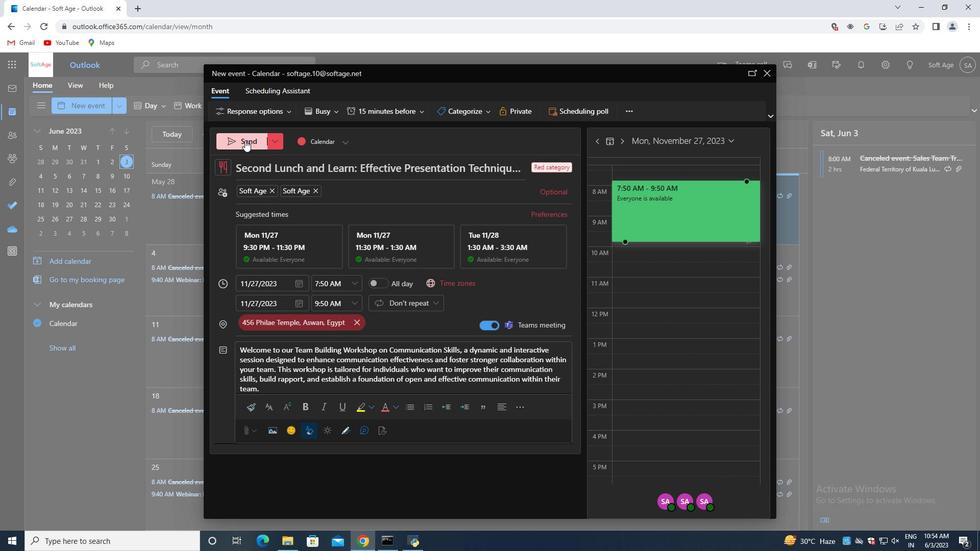 
Action: Mouse pressed left at (245, 139)
Screenshot: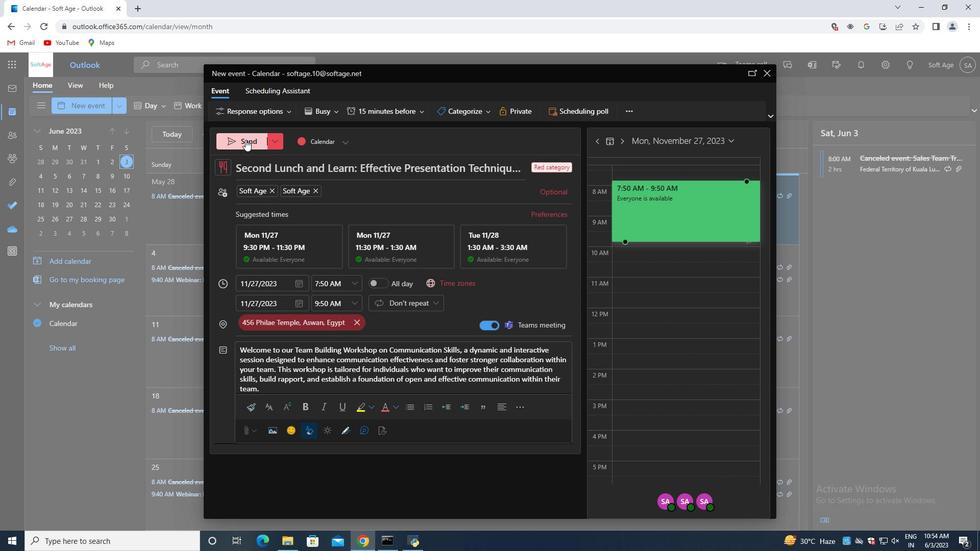 
